 Task: Open a blank sheet, save the file as content.html Insert a table ' 2 by 2' In first column, add headers, 'Brand, Model'. Under first header, add  AppleUnder second header, add Iphone. Change table style to  Orange
Action: Mouse moved to (337, 232)
Screenshot: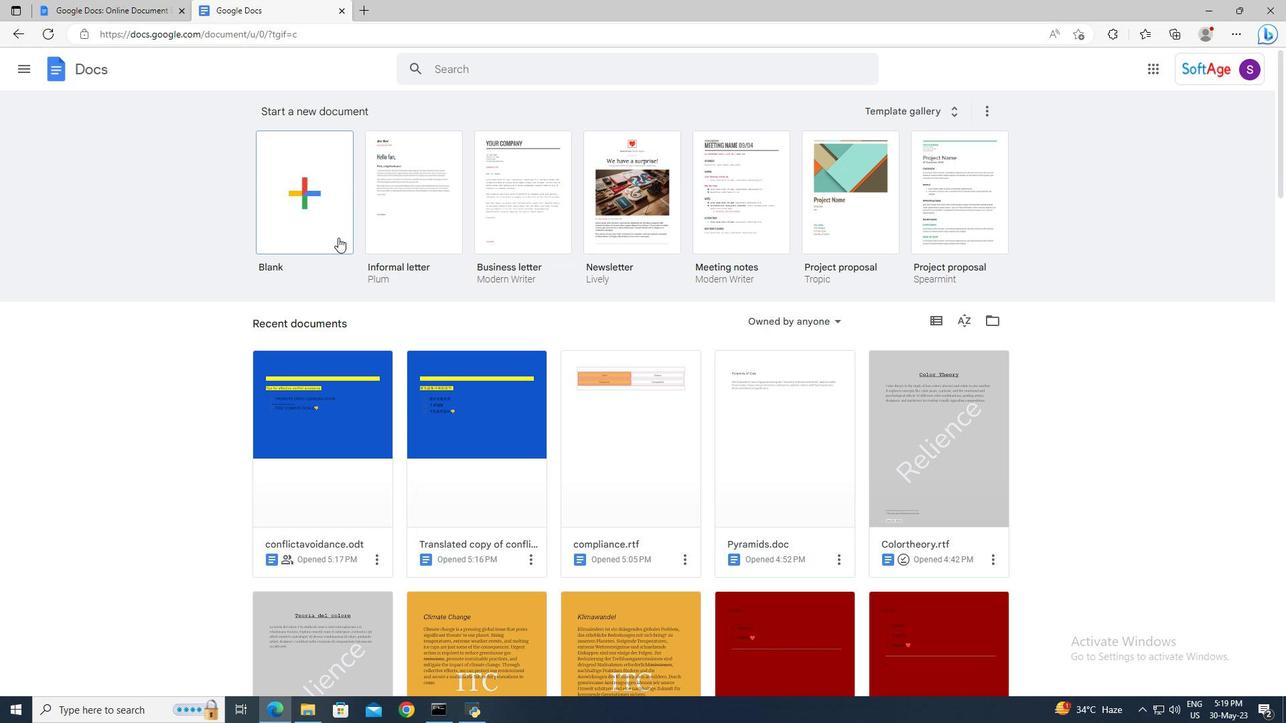 
Action: Mouse pressed left at (337, 232)
Screenshot: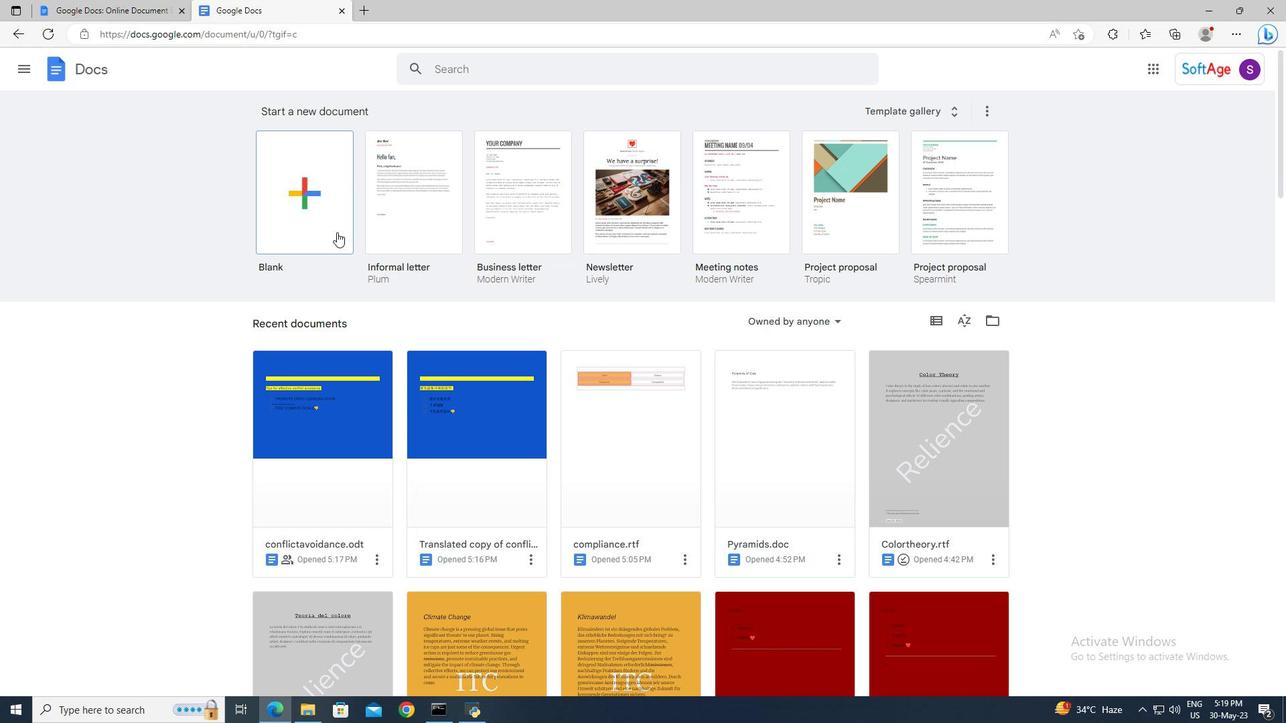 
Action: Mouse moved to (146, 78)
Screenshot: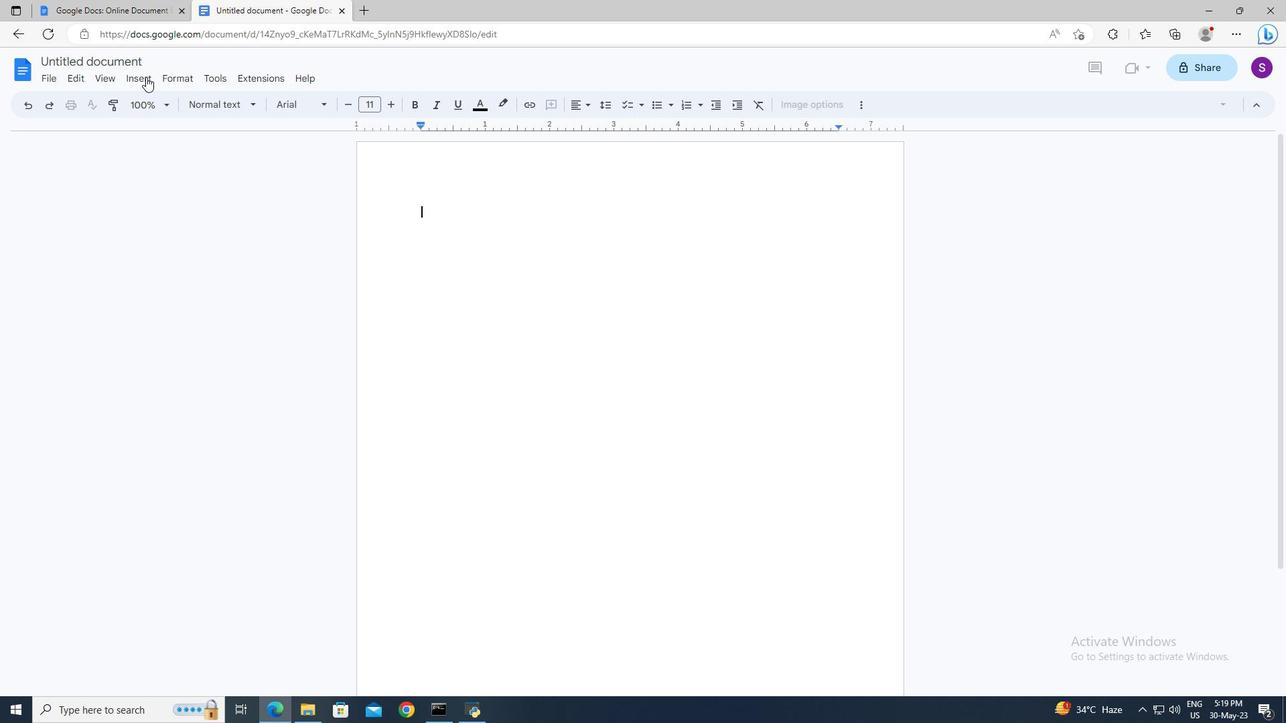 
Action: Mouse pressed left at (146, 78)
Screenshot: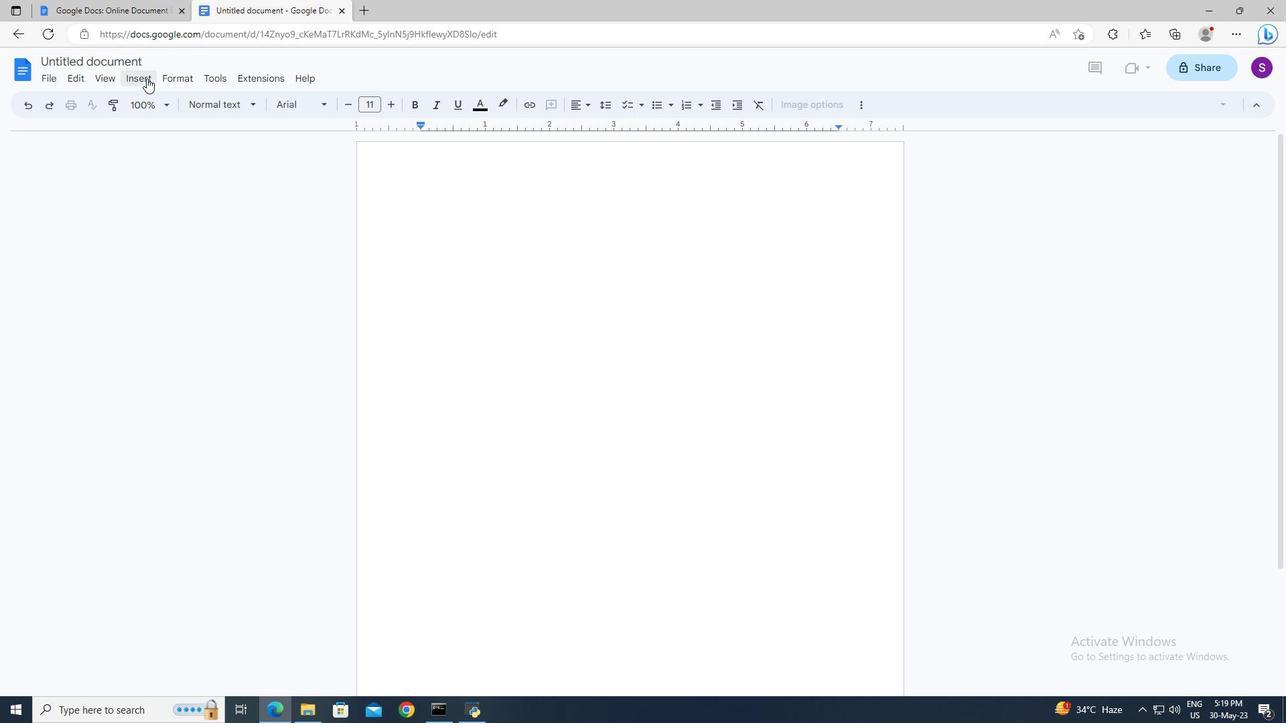 
Action: Mouse moved to (357, 170)
Screenshot: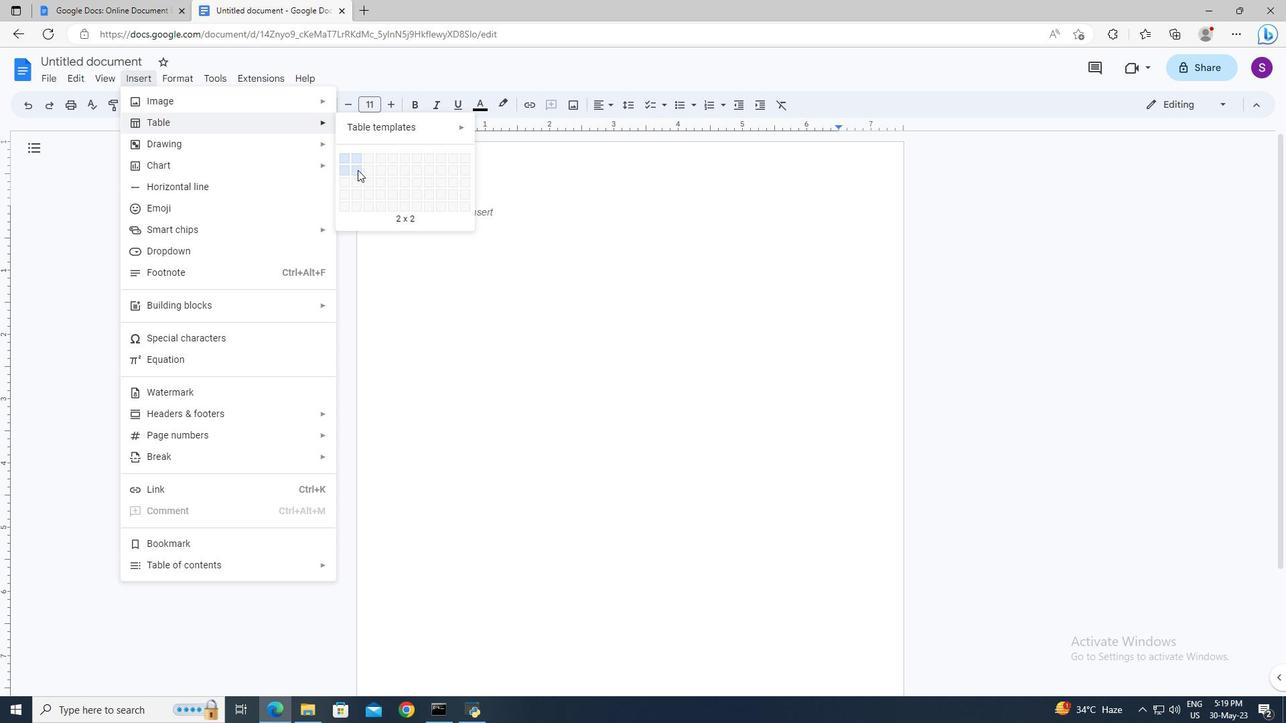 
Action: Mouse pressed left at (357, 170)
Screenshot: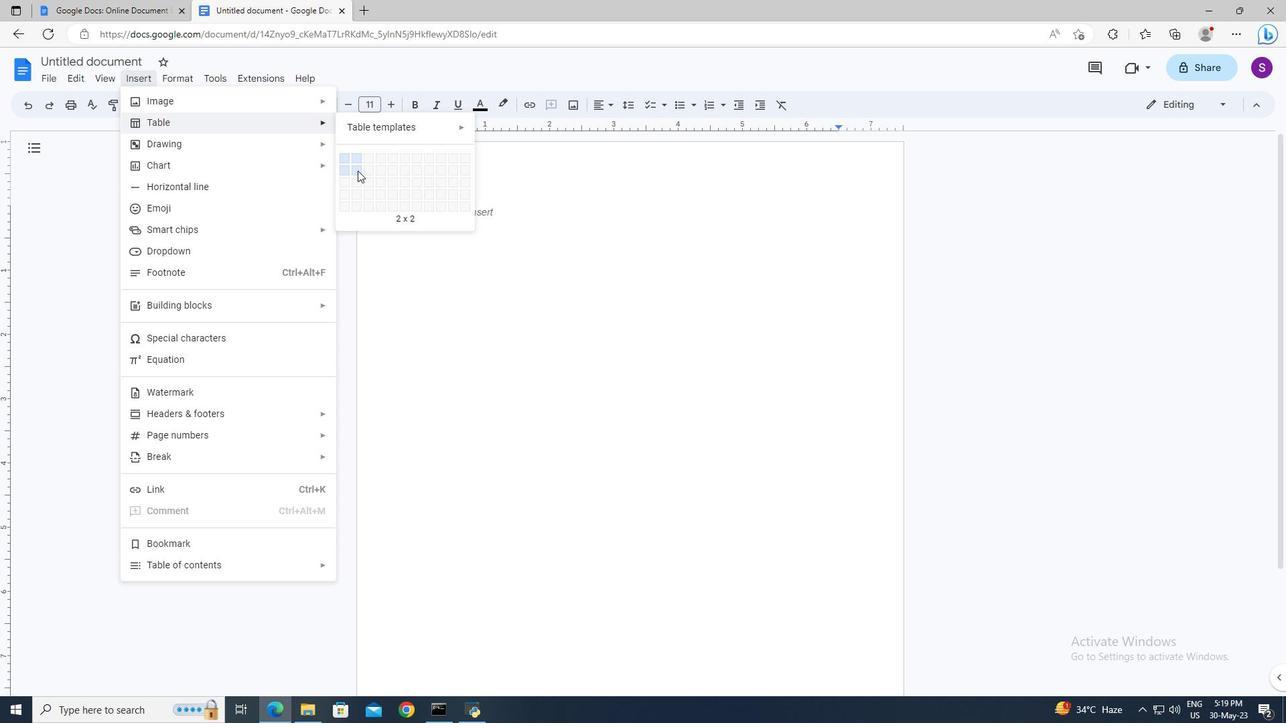 
Action: Mouse moved to (486, 231)
Screenshot: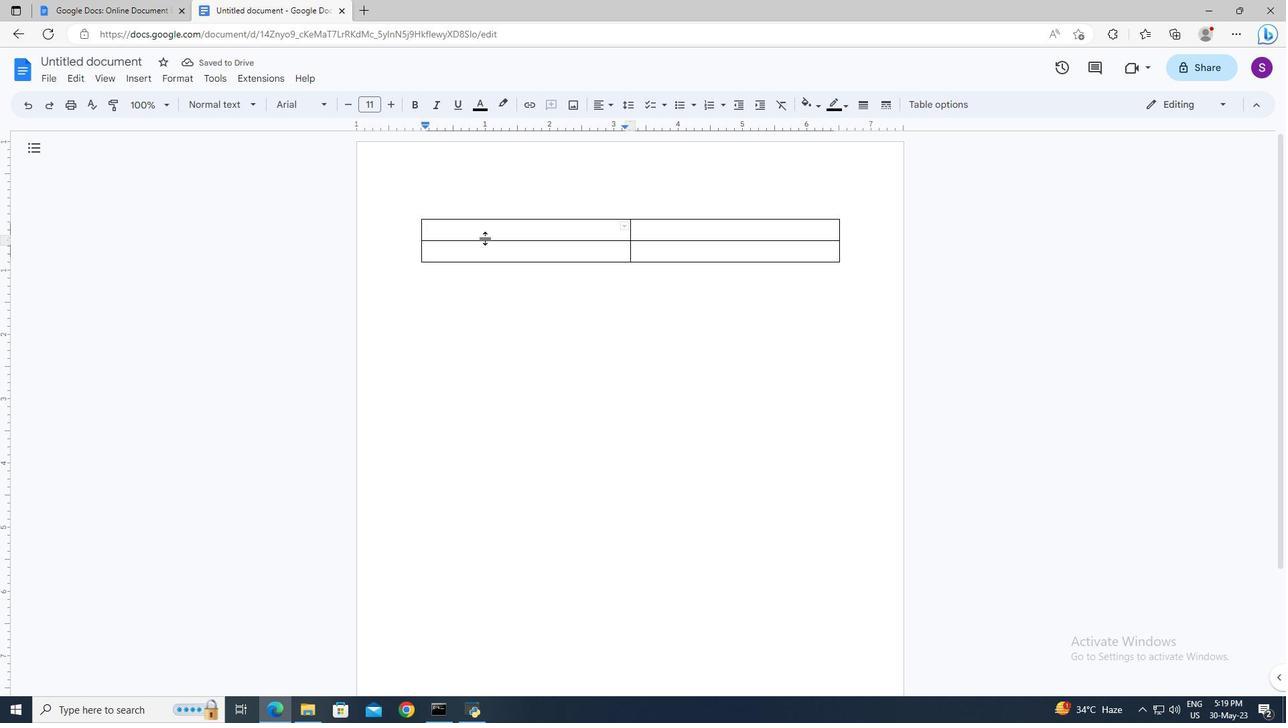 
Action: Mouse pressed left at (486, 231)
Screenshot: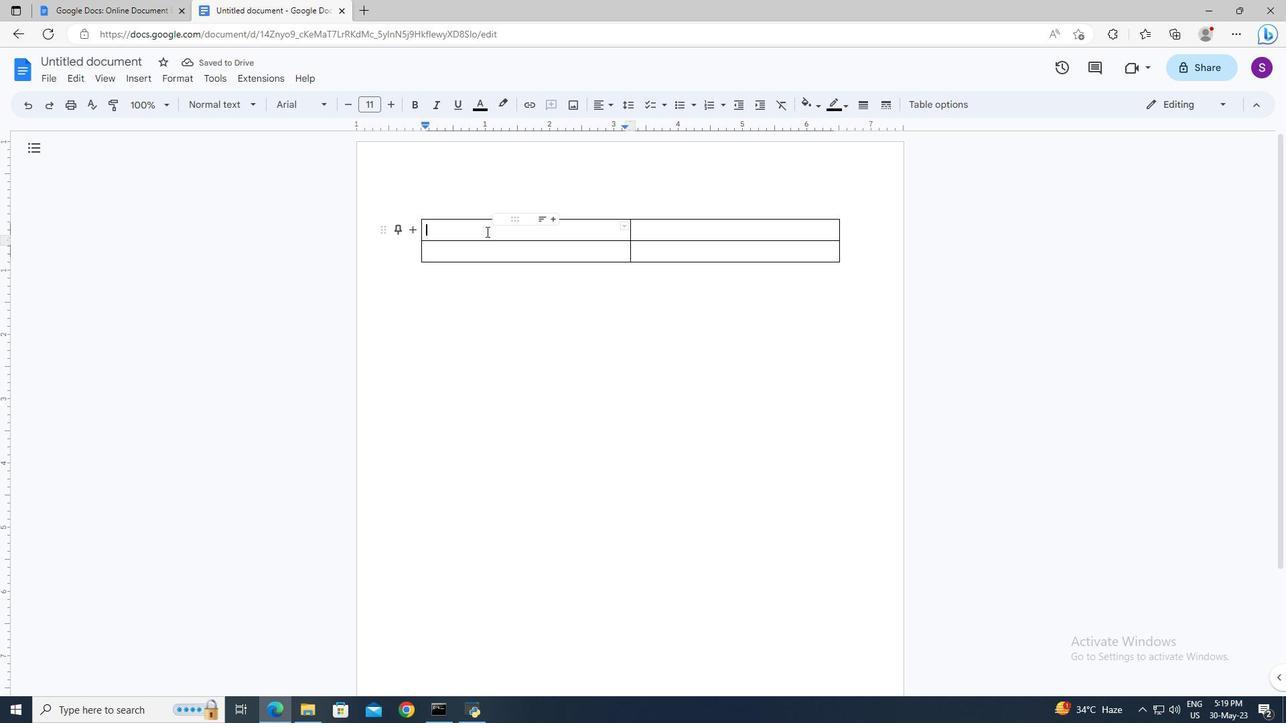 
Action: Key pressed <Key.shift>Brand<Key.tab><Key.shift>Model
Screenshot: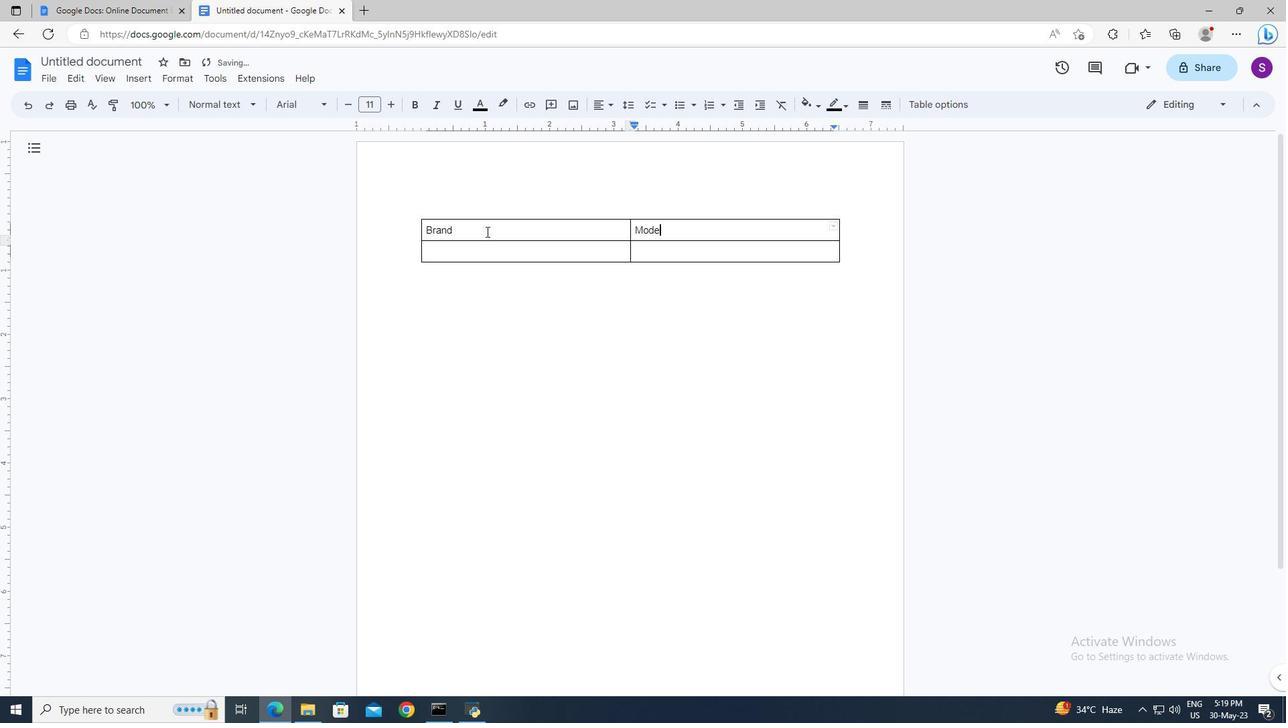 
Action: Mouse moved to (487, 252)
Screenshot: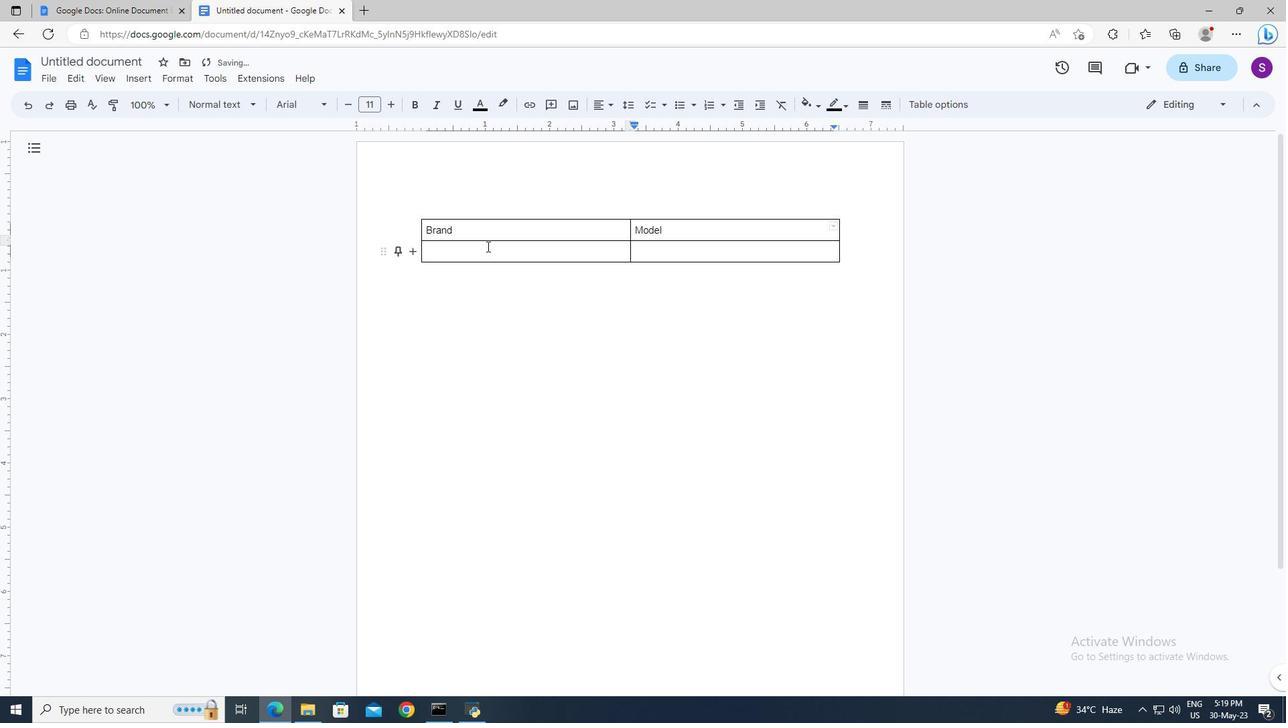 
Action: Mouse pressed left at (487, 252)
Screenshot: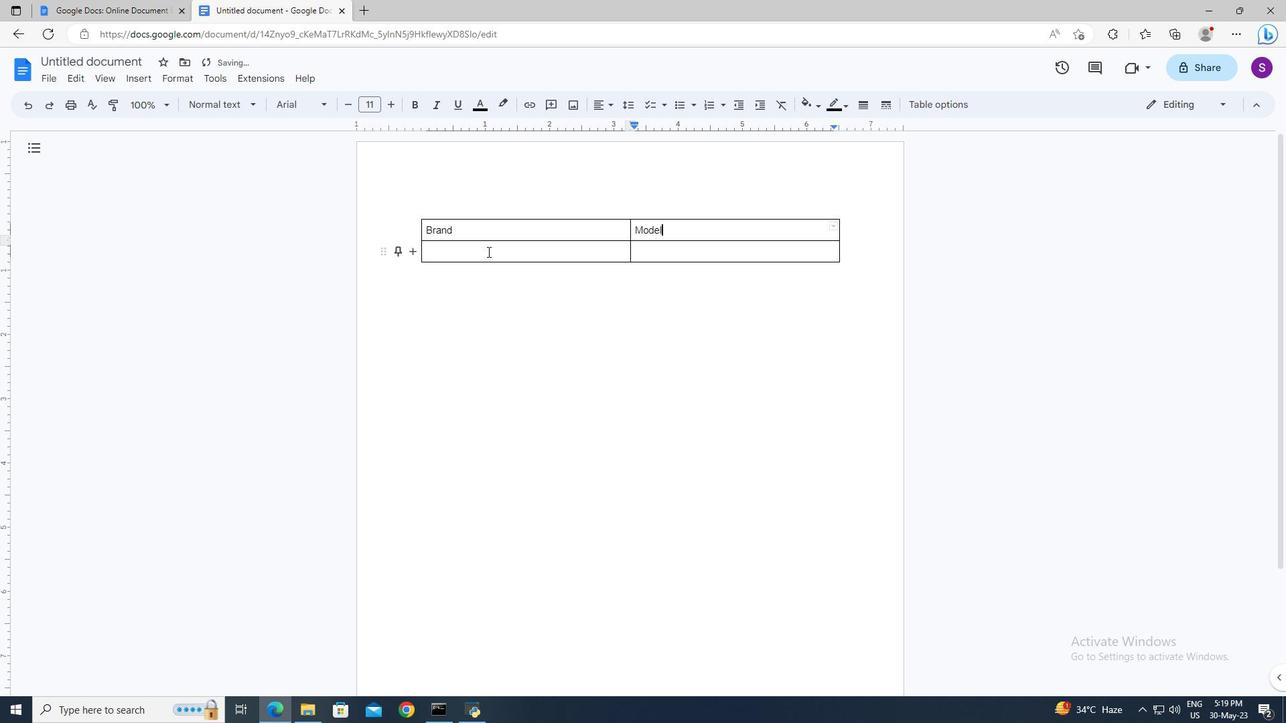 
Action: Key pressed <Key.shift>Apple<Key.tab><Key.shift>Iphone
Screenshot: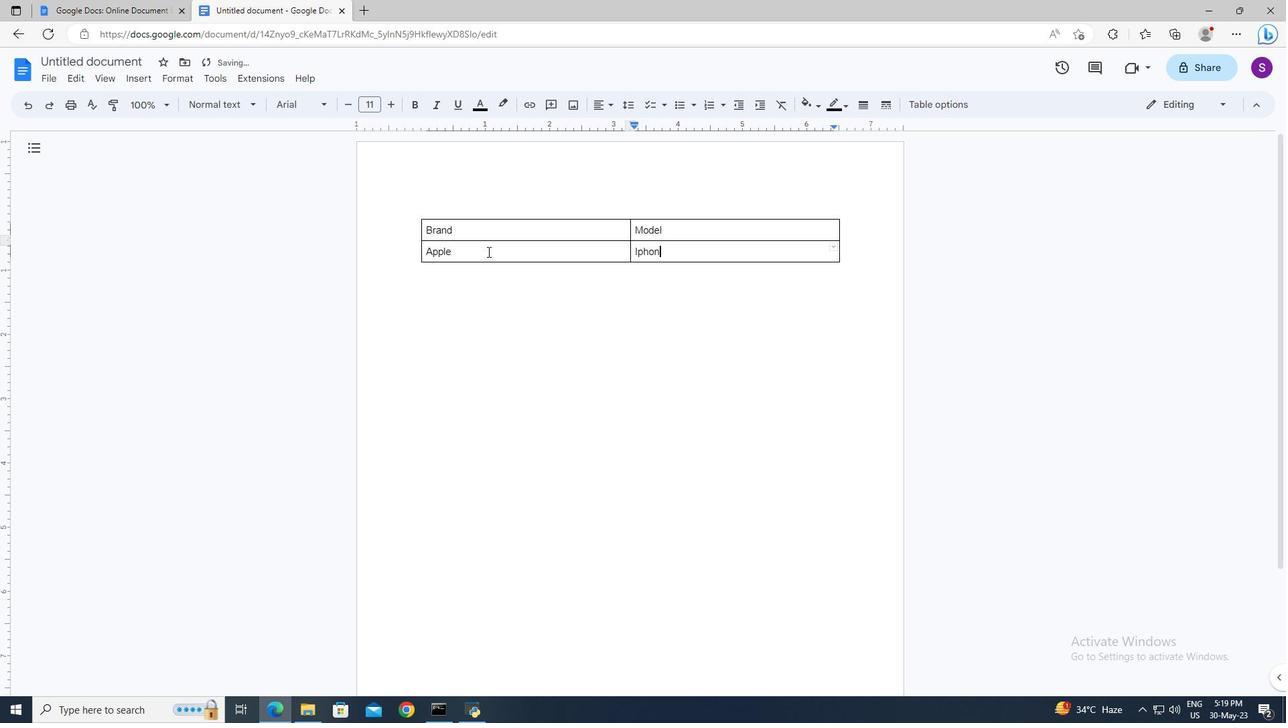 
Action: Mouse moved to (916, 106)
Screenshot: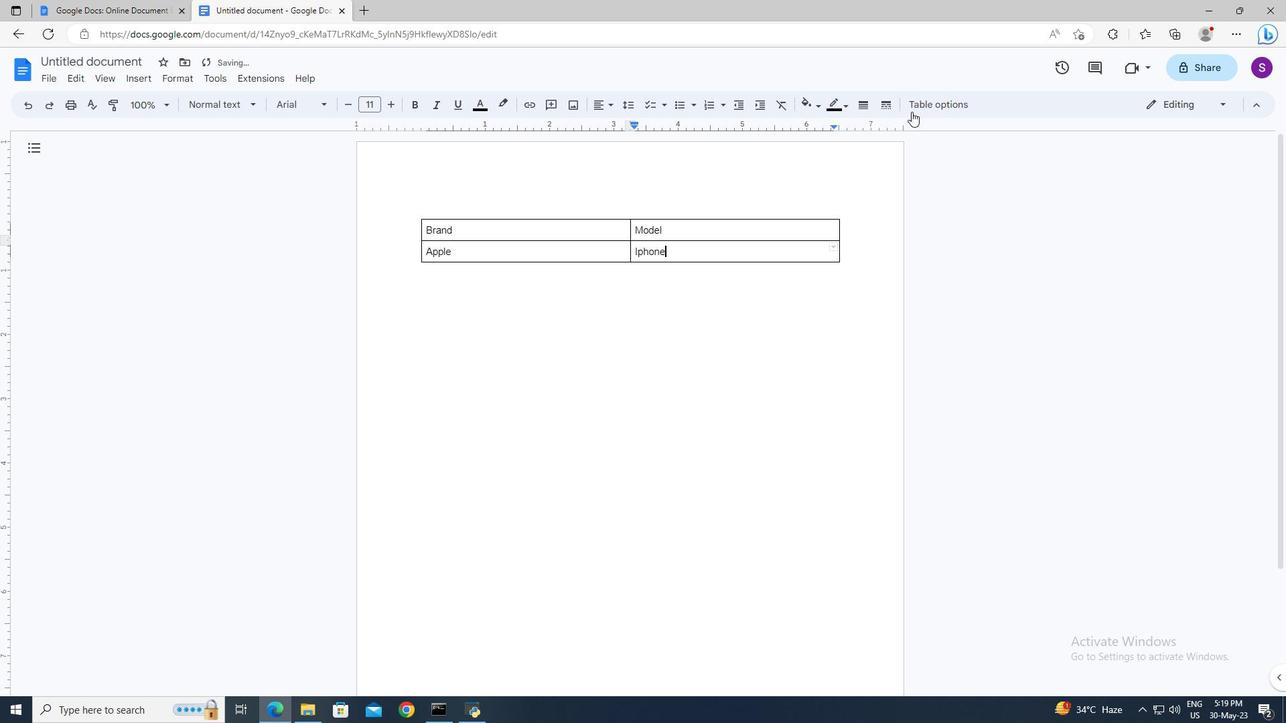 
Action: Mouse pressed left at (916, 106)
Screenshot: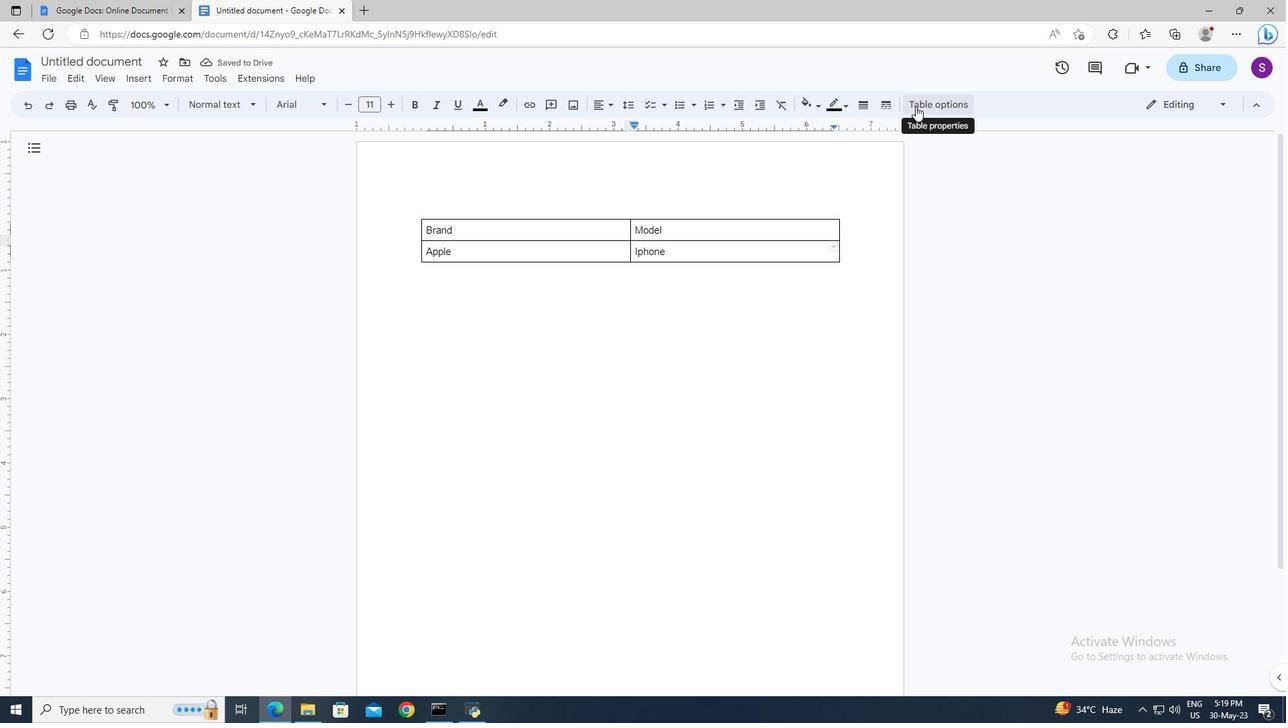 
Action: Mouse moved to (1083, 306)
Screenshot: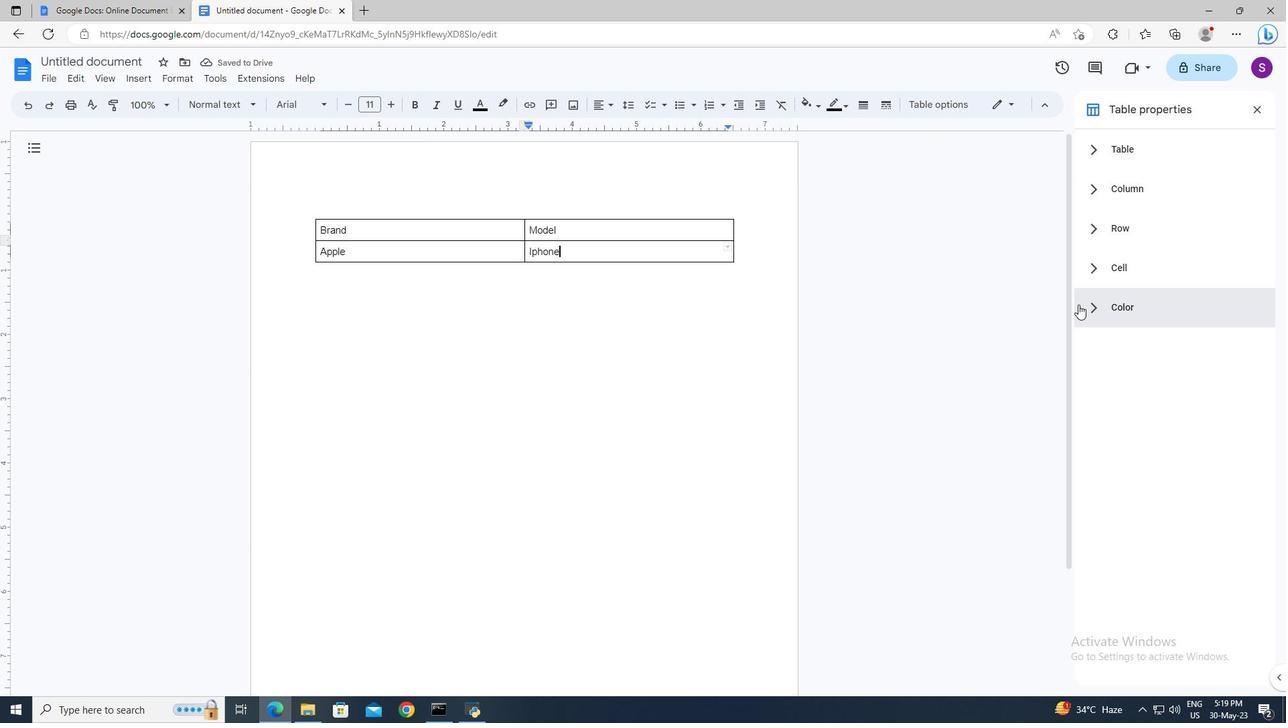 
Action: Mouse pressed left at (1083, 306)
Screenshot: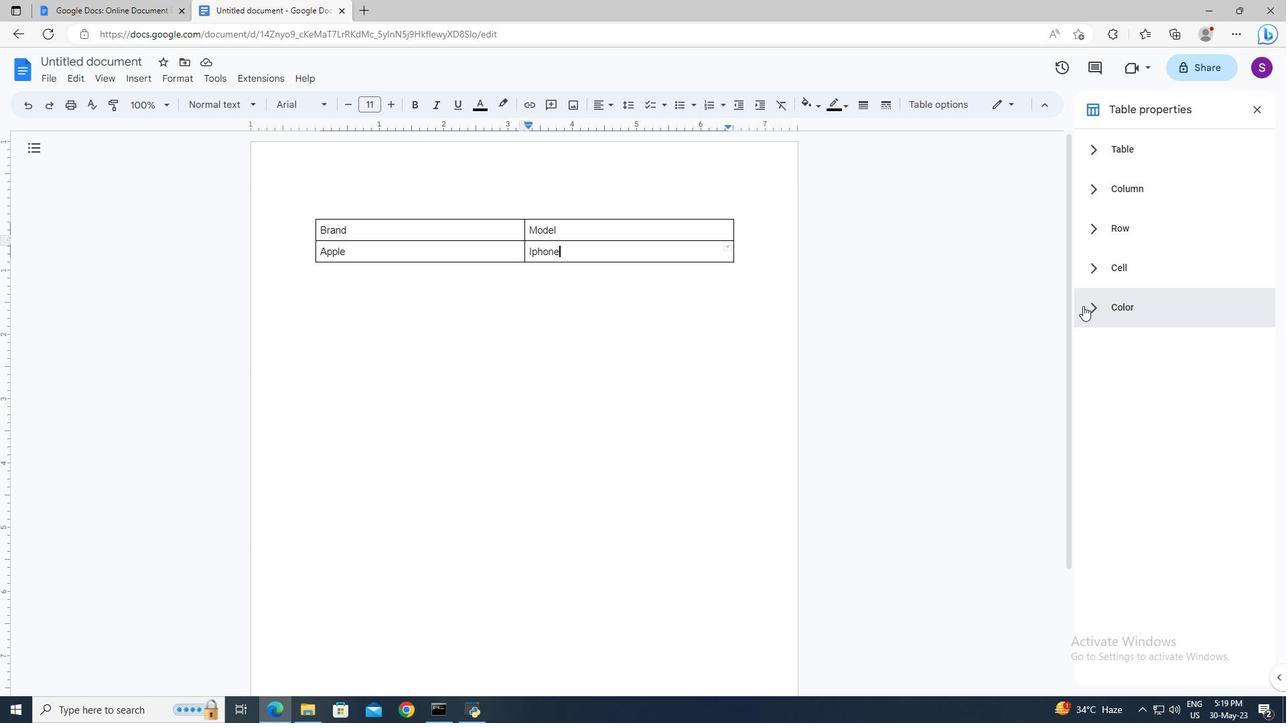 
Action: Mouse moved to (1114, 376)
Screenshot: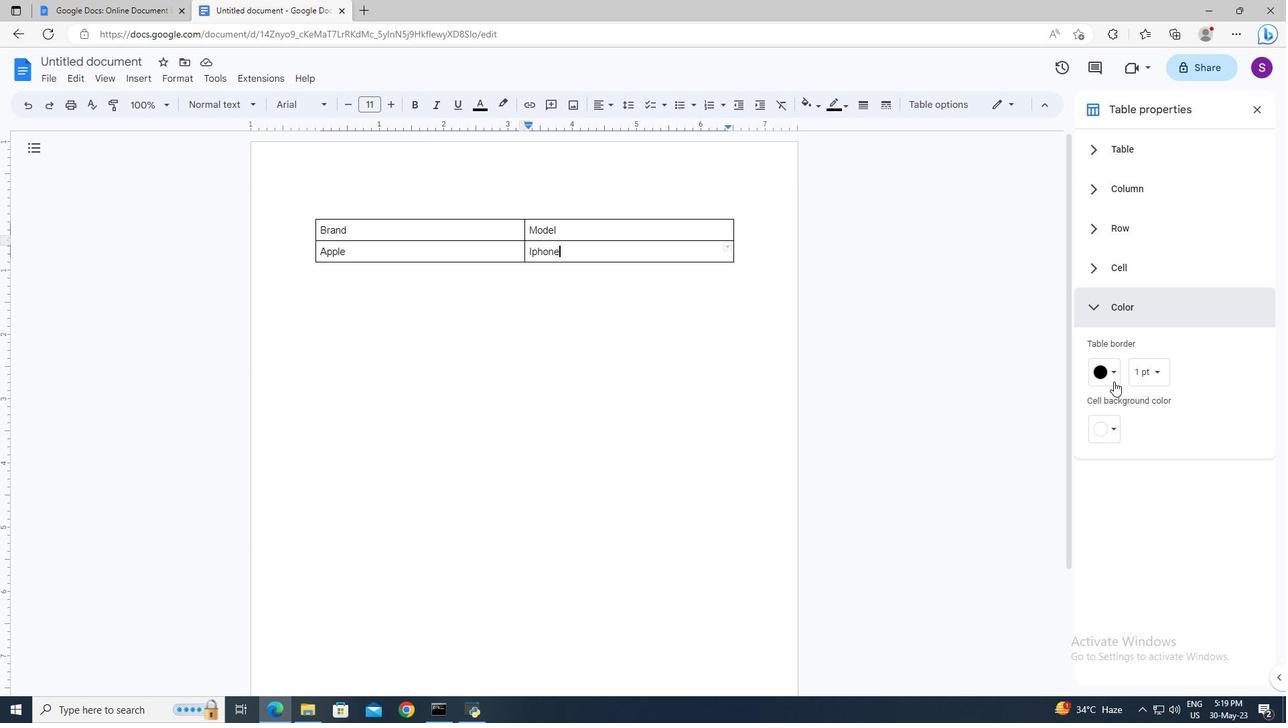 
Action: Mouse pressed left at (1114, 376)
Screenshot: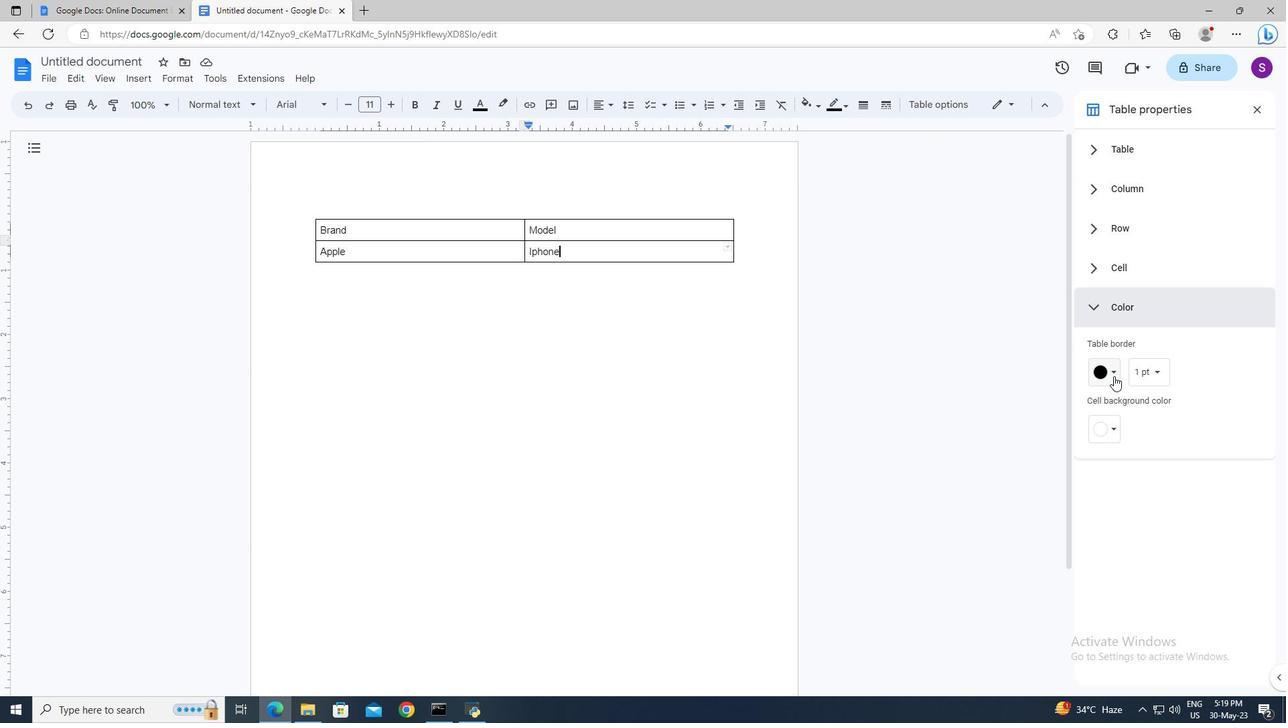 
Action: Mouse moved to (1132, 418)
Screenshot: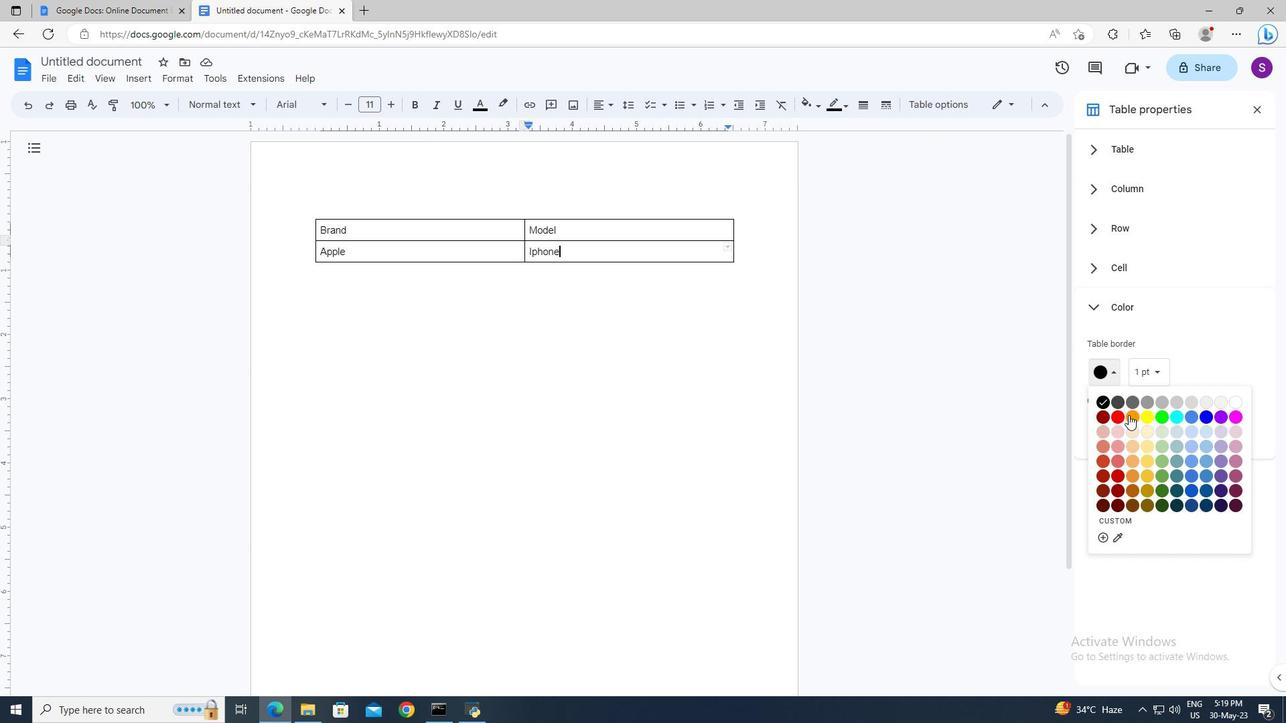 
Action: Mouse pressed left at (1132, 418)
Screenshot: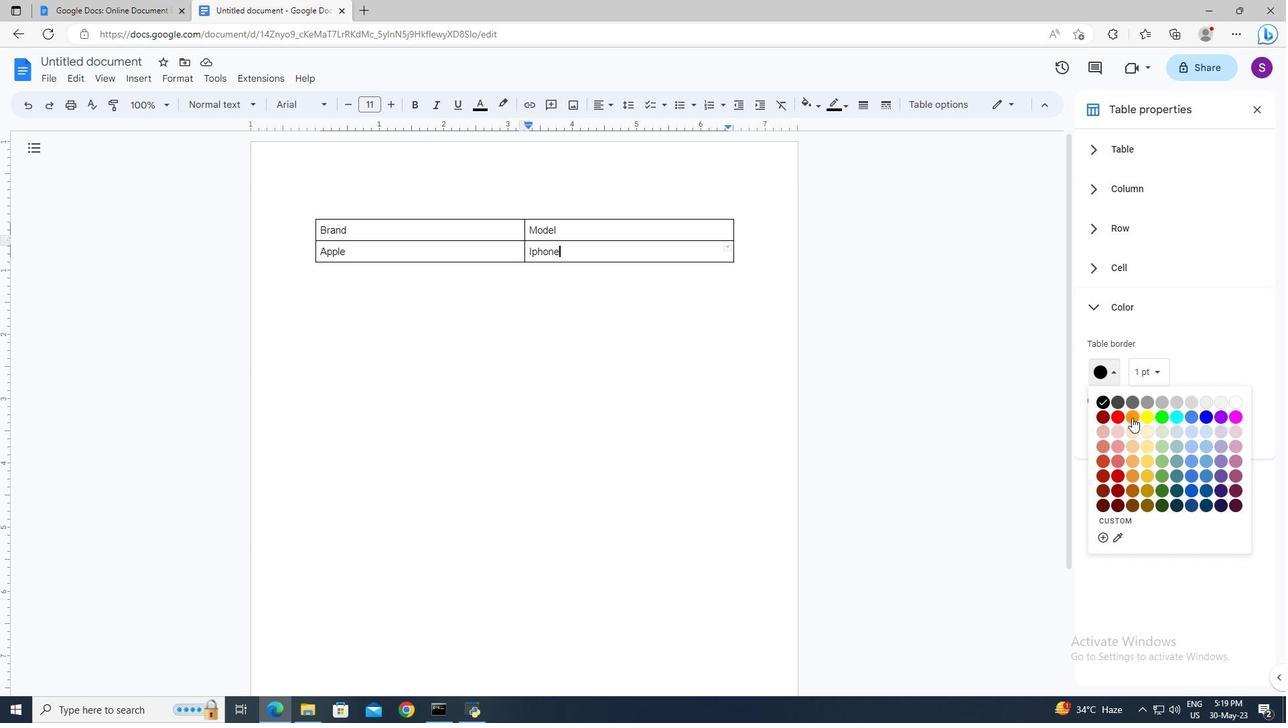 
Action: Mouse moved to (1254, 113)
Screenshot: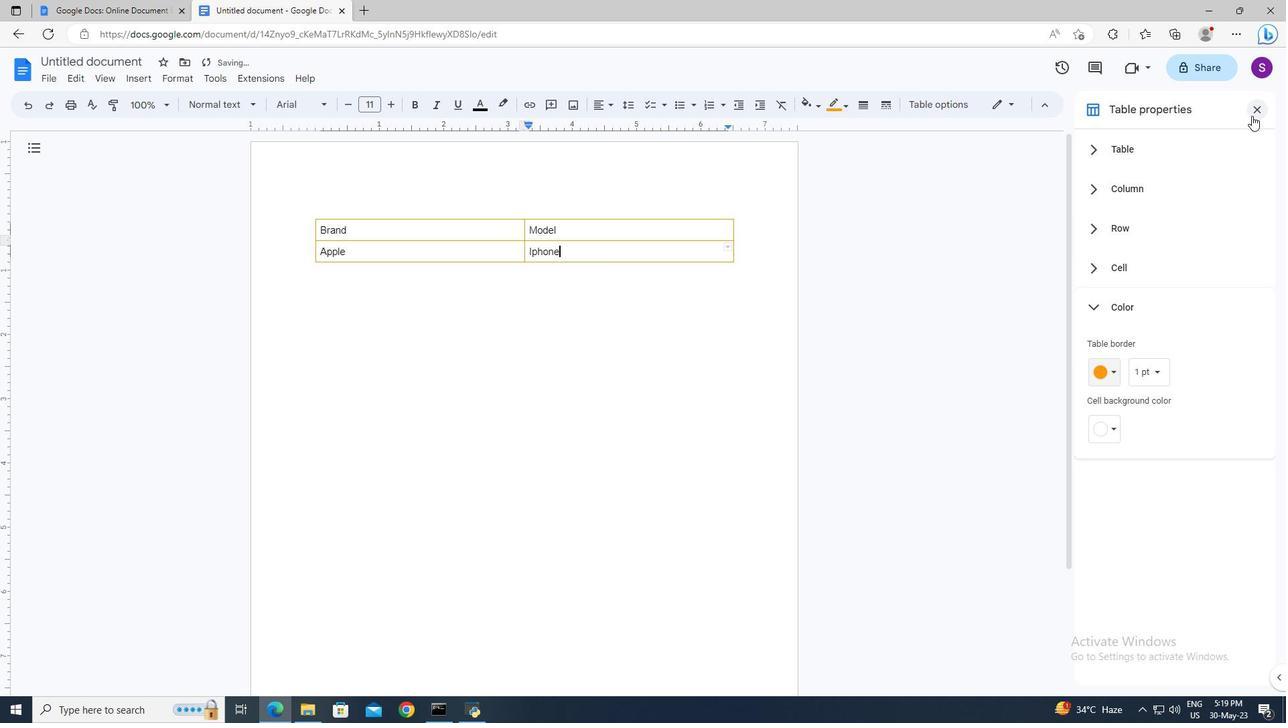 
Action: Mouse pressed left at (1254, 113)
Screenshot: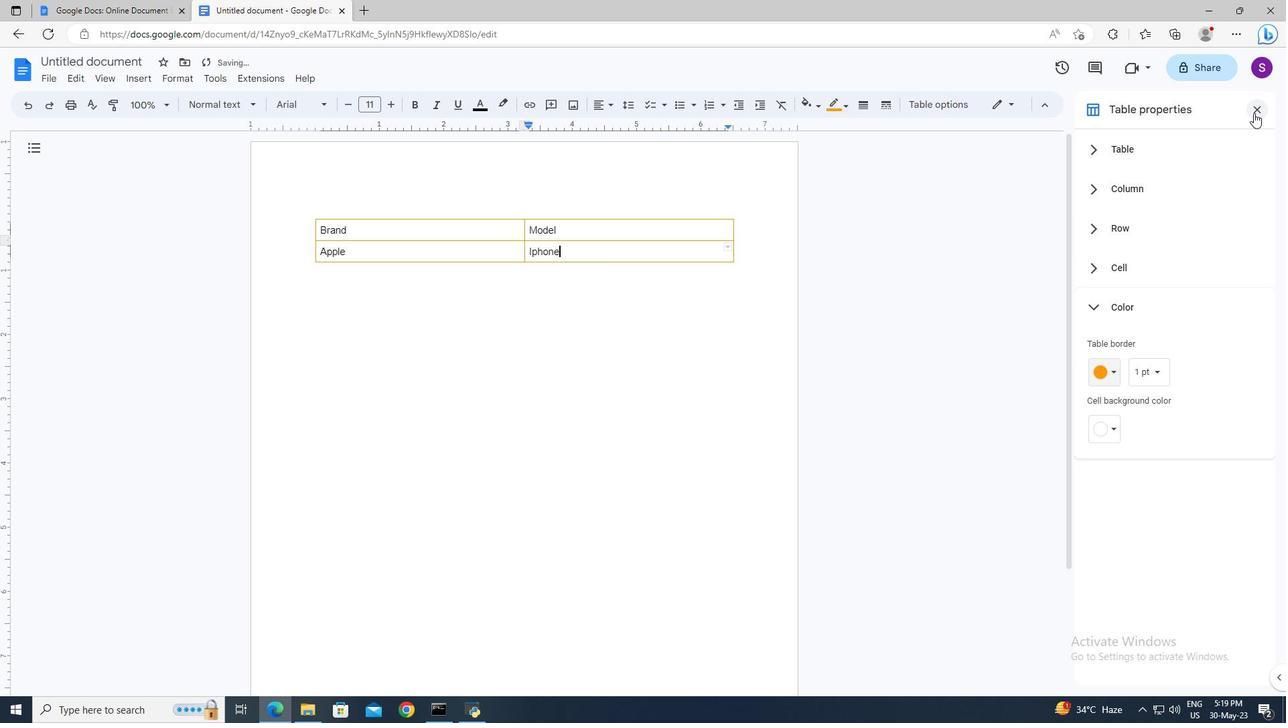 
Action: Mouse moved to (821, 326)
Screenshot: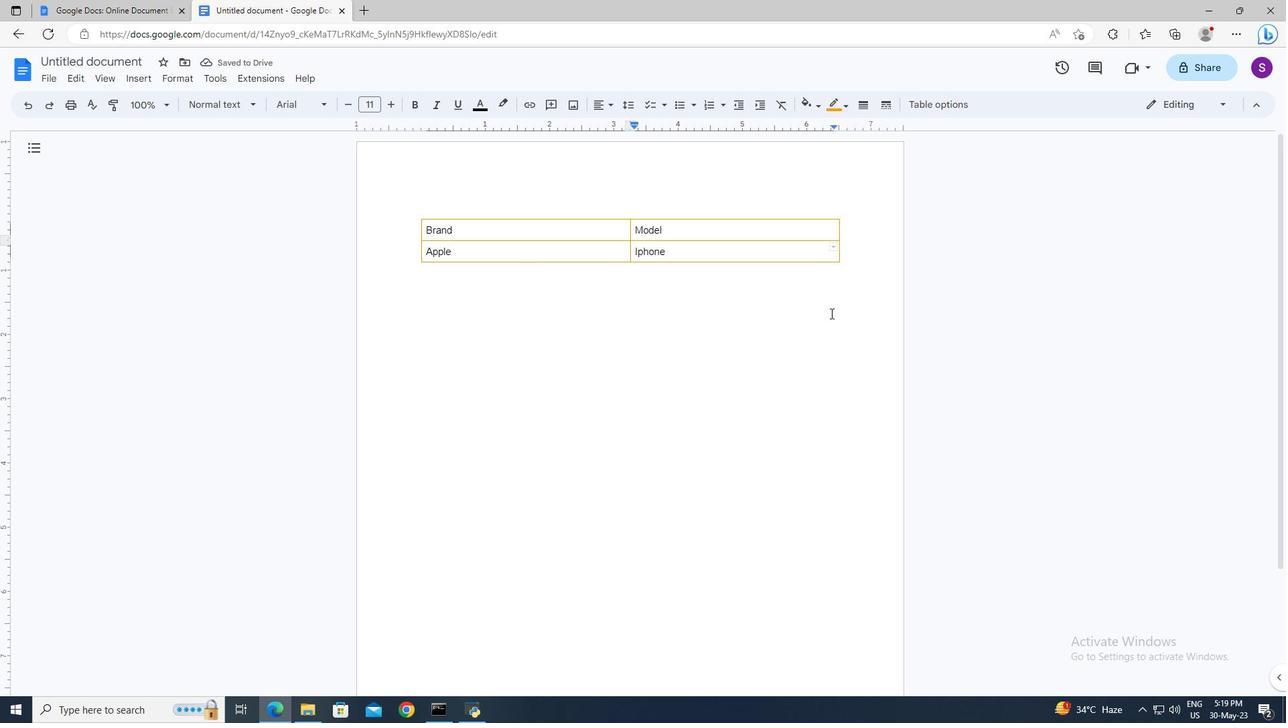 
